 Task: Create a due date automation trigger when advanced on, on the monday before a card is due add basic assigned to me at 11:00 AM.
Action: Mouse moved to (1076, 89)
Screenshot: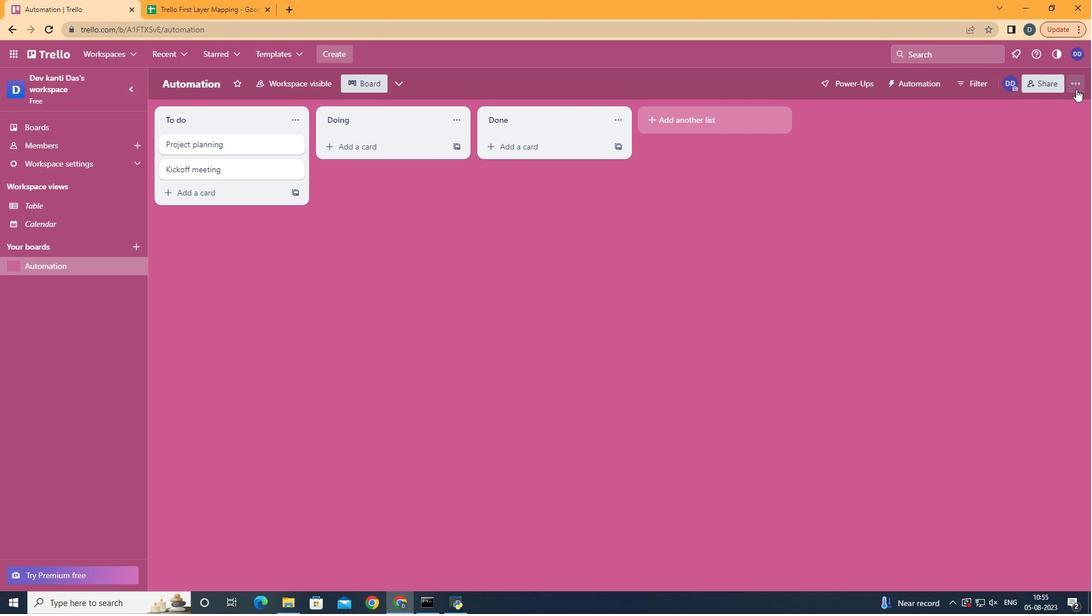 
Action: Mouse pressed left at (1076, 89)
Screenshot: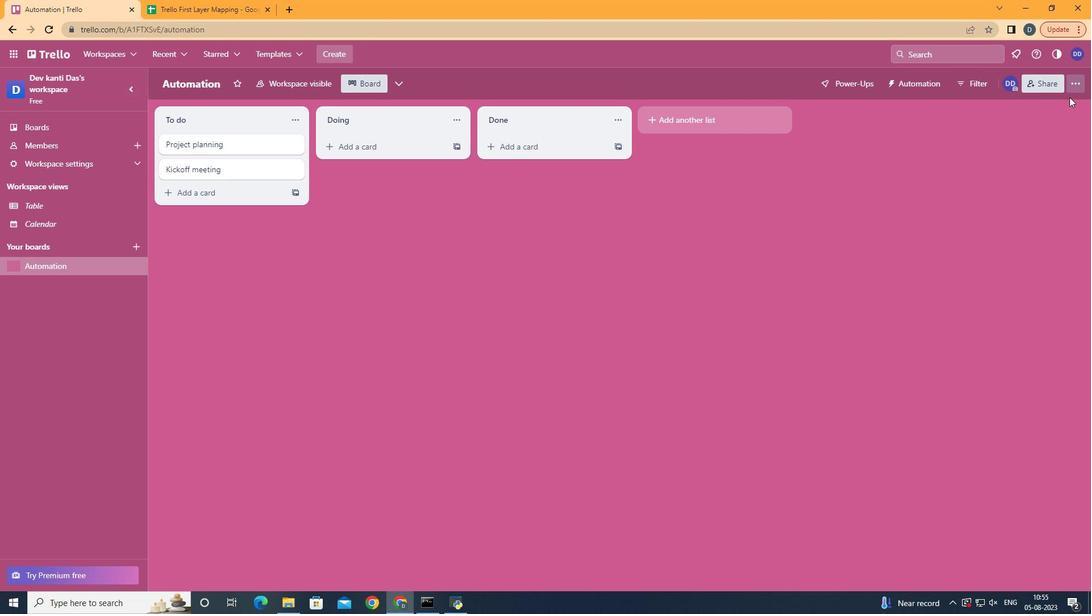 
Action: Mouse moved to (954, 230)
Screenshot: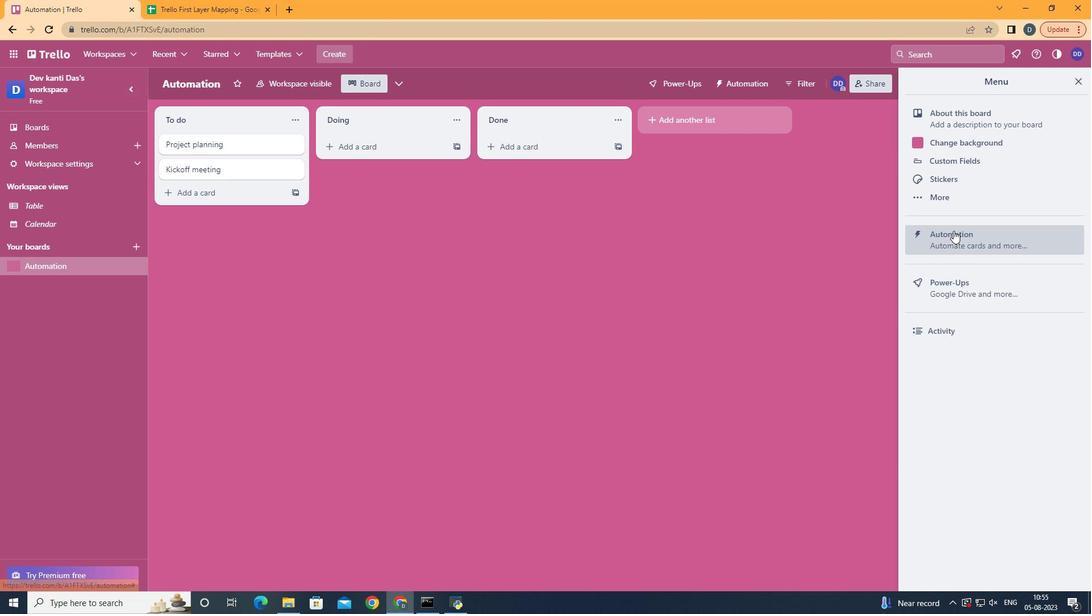 
Action: Mouse pressed left at (954, 230)
Screenshot: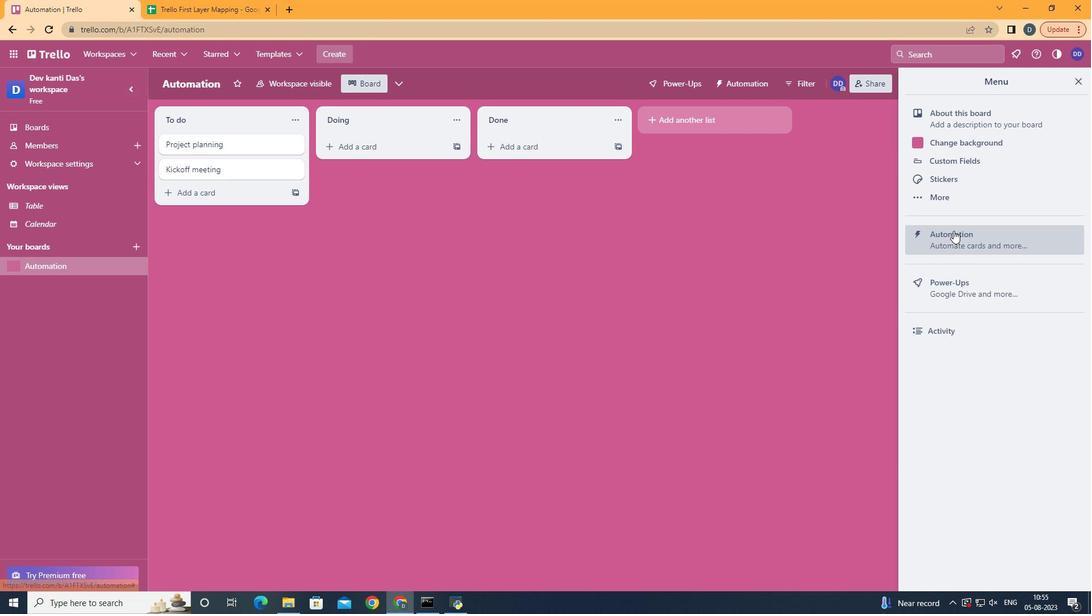 
Action: Mouse moved to (249, 228)
Screenshot: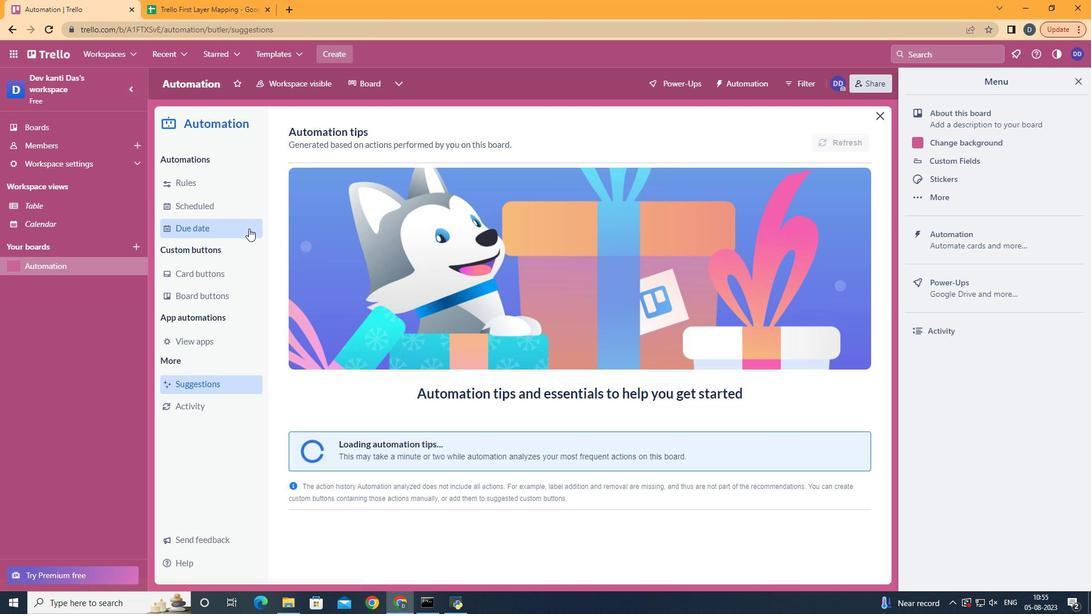 
Action: Mouse pressed left at (249, 228)
Screenshot: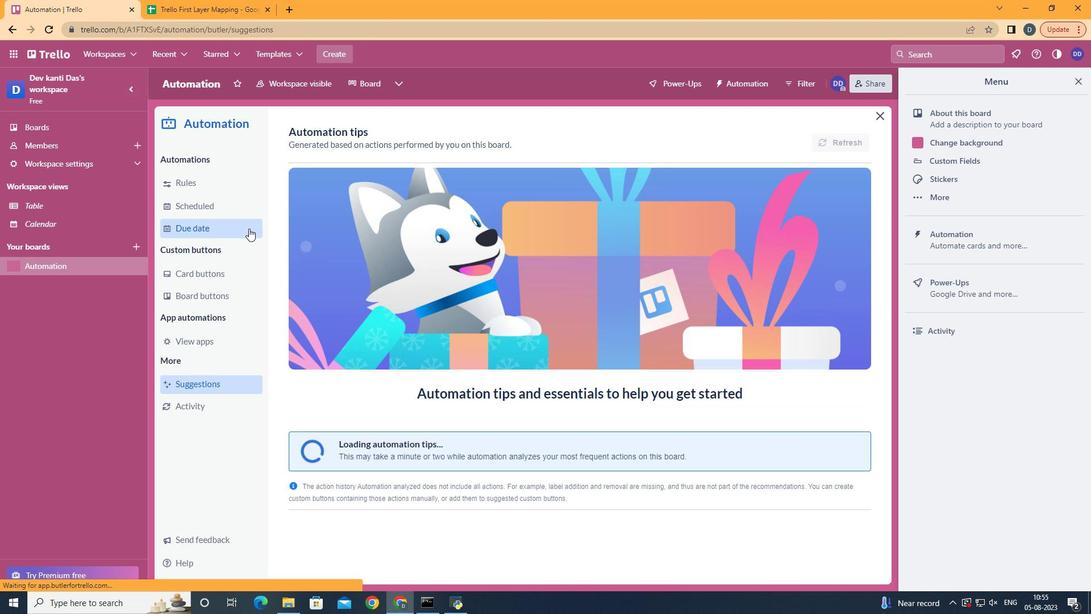 
Action: Mouse moved to (809, 134)
Screenshot: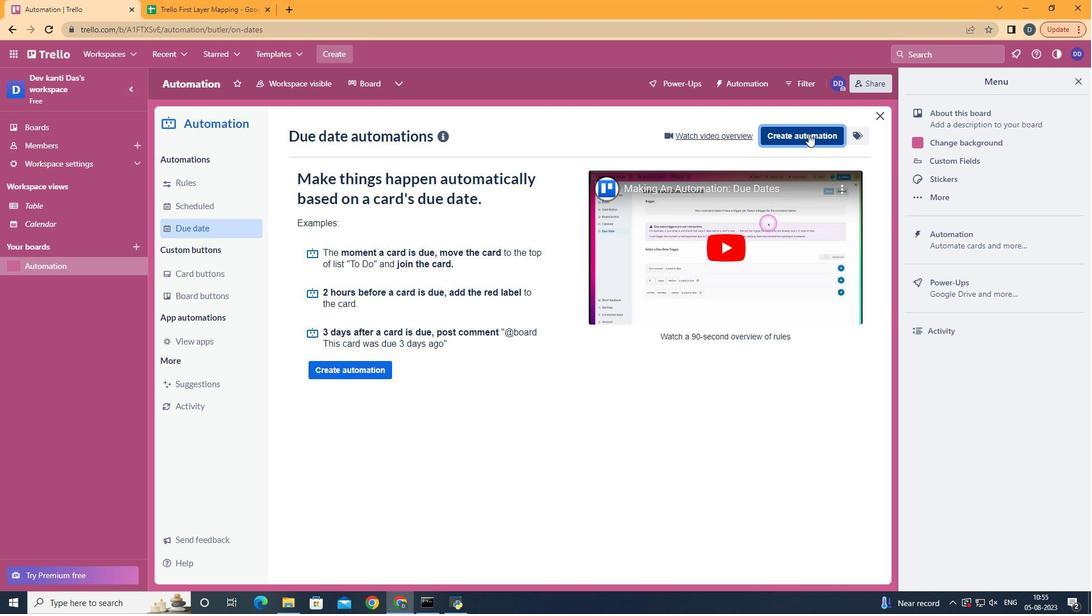 
Action: Mouse pressed left at (809, 134)
Screenshot: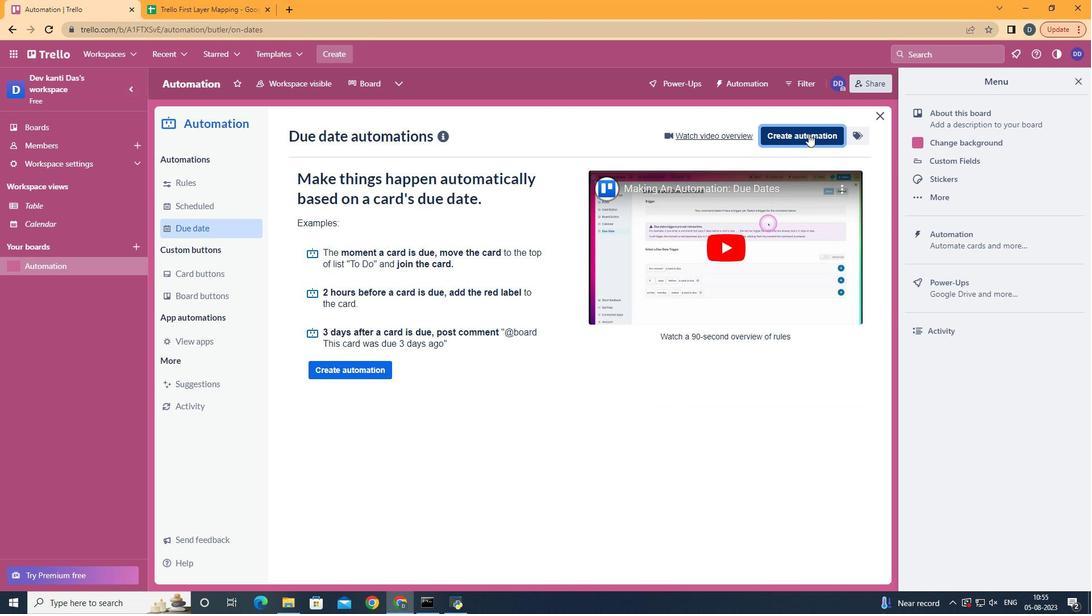 
Action: Mouse moved to (627, 247)
Screenshot: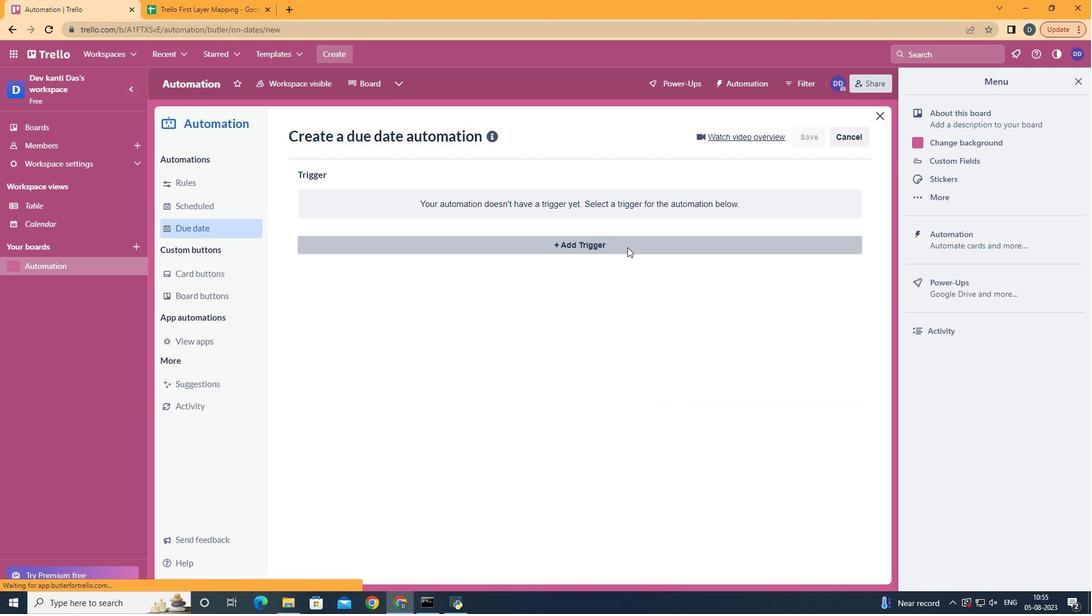 
Action: Mouse pressed left at (627, 247)
Screenshot: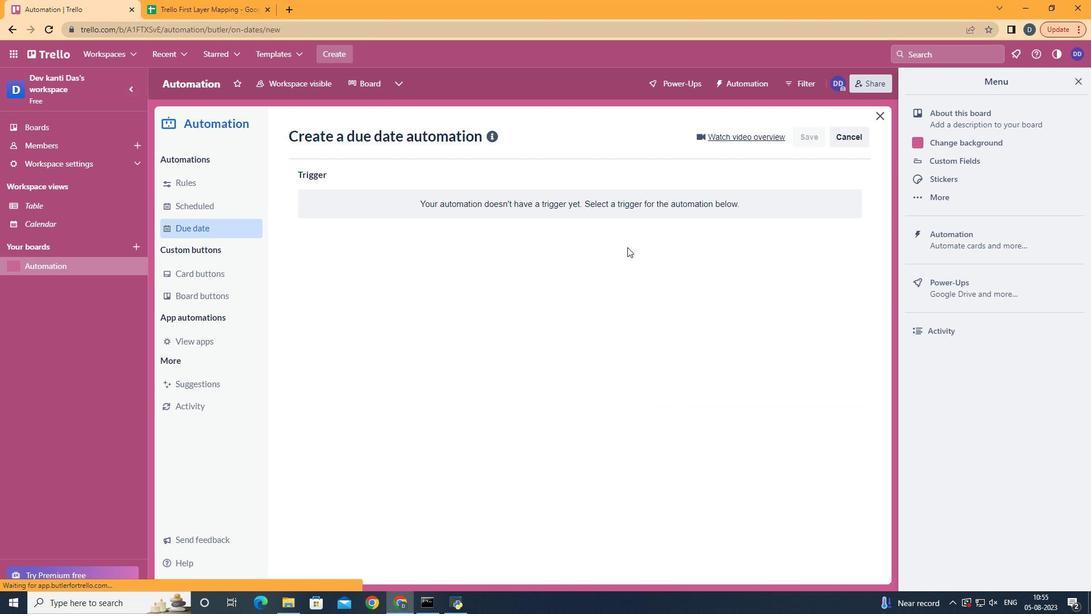 
Action: Mouse moved to (369, 293)
Screenshot: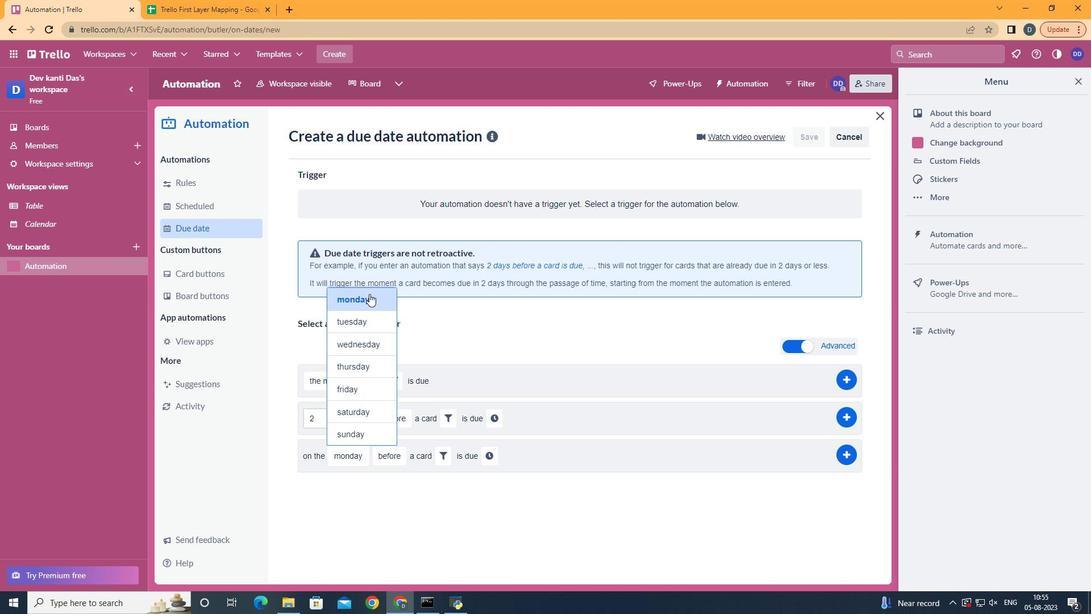 
Action: Mouse pressed left at (369, 293)
Screenshot: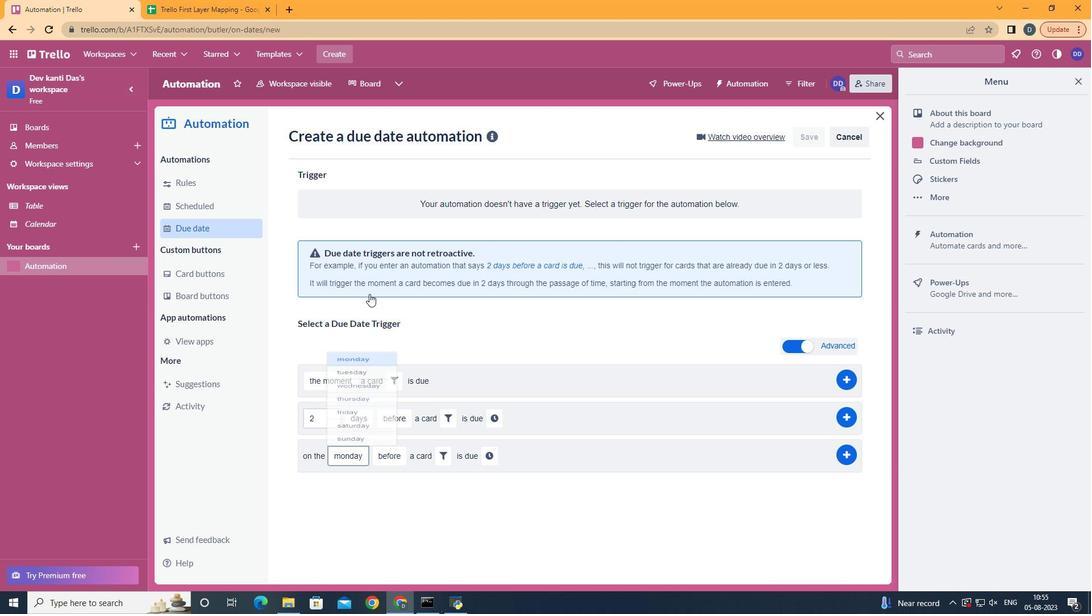 
Action: Mouse moved to (399, 478)
Screenshot: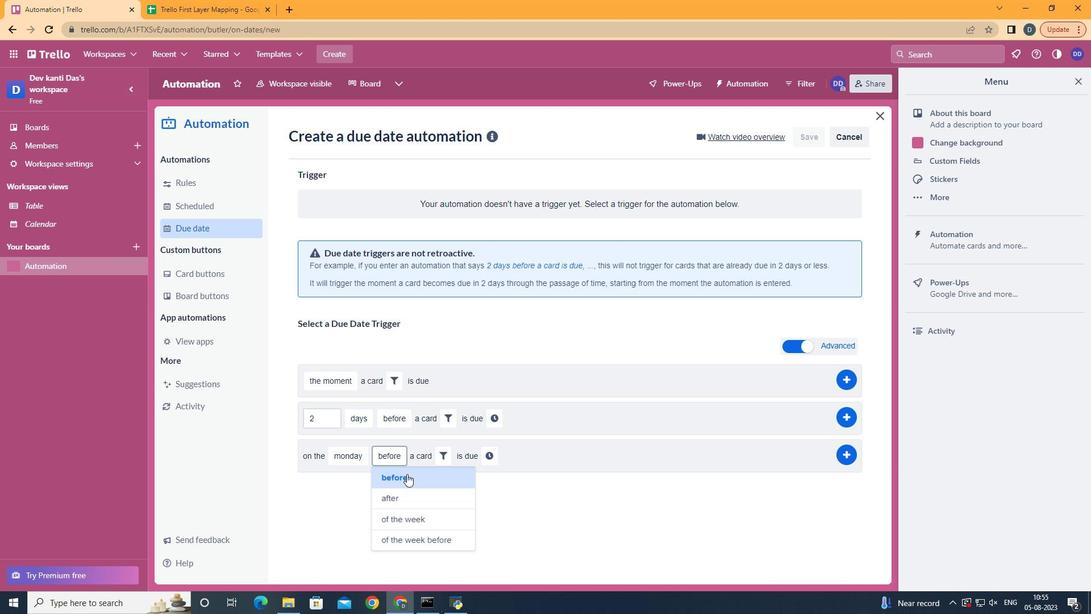 
Action: Mouse pressed left at (399, 478)
Screenshot: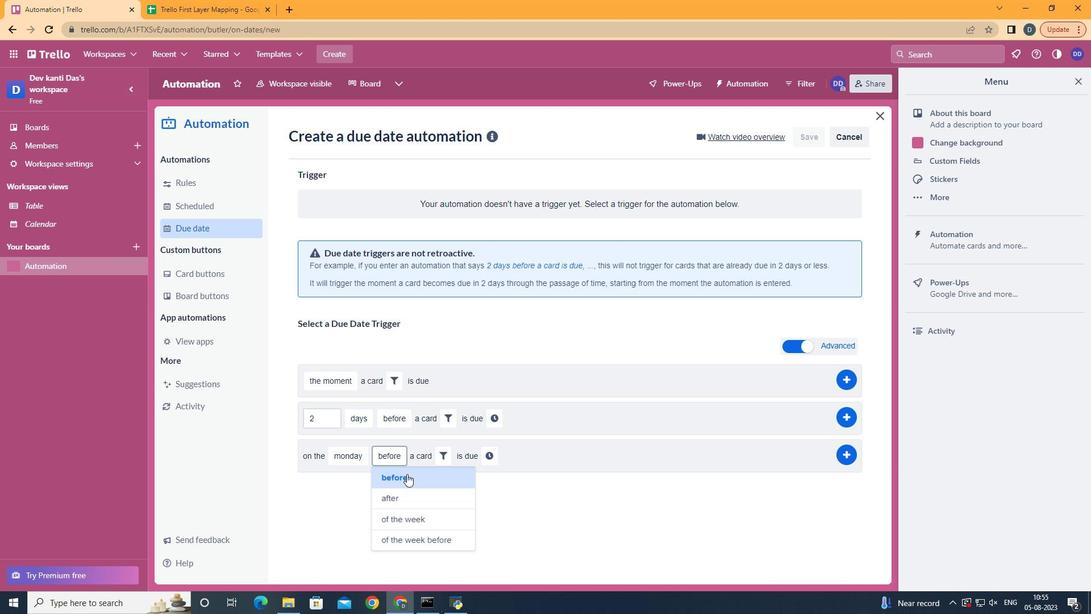 
Action: Mouse moved to (431, 459)
Screenshot: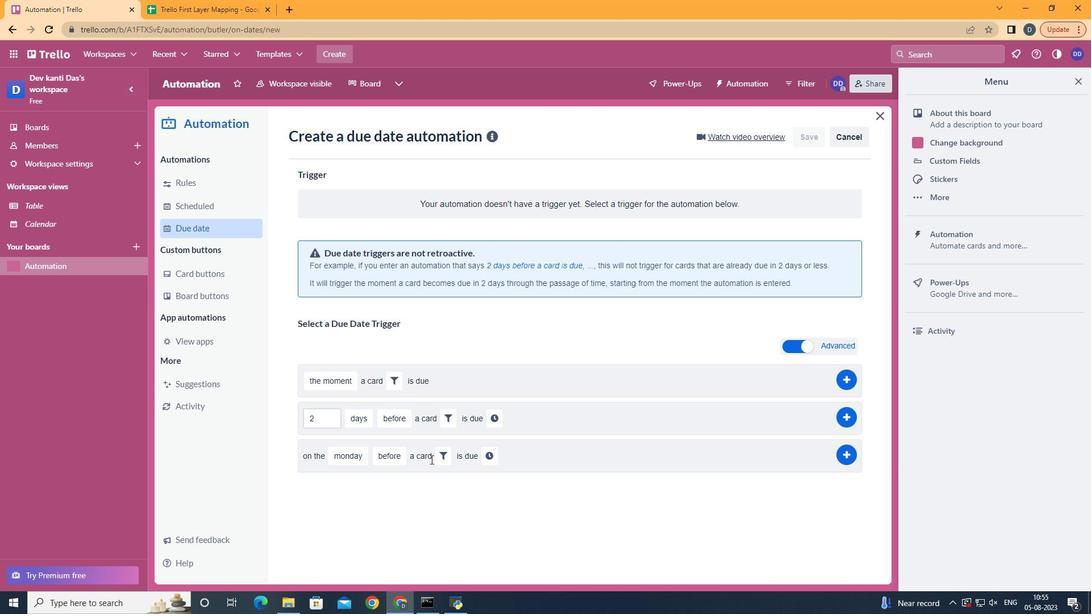 
Action: Mouse pressed left at (431, 459)
Screenshot: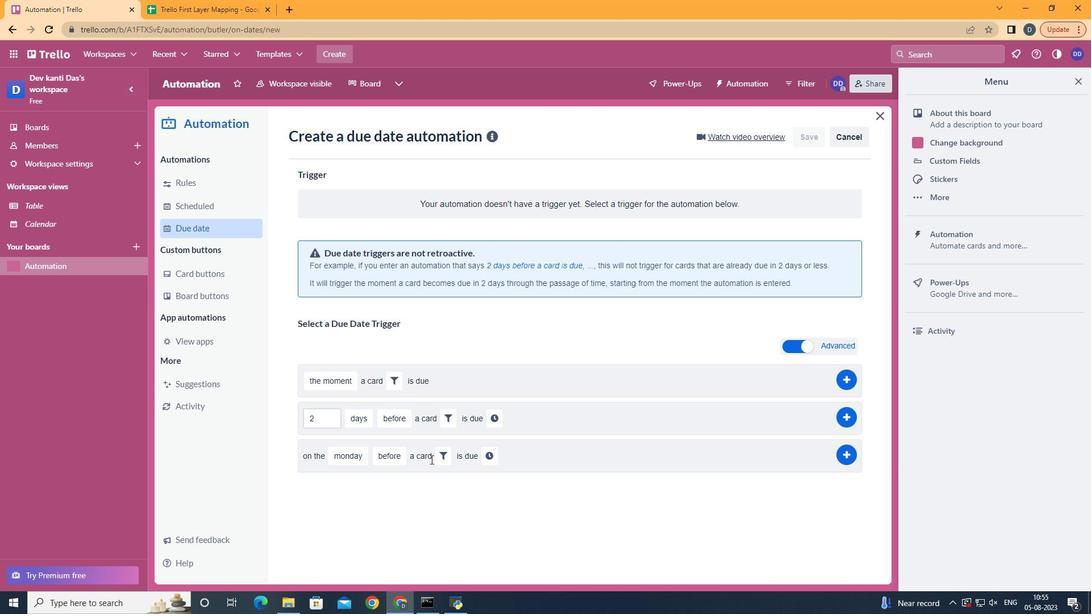 
Action: Mouse moved to (437, 456)
Screenshot: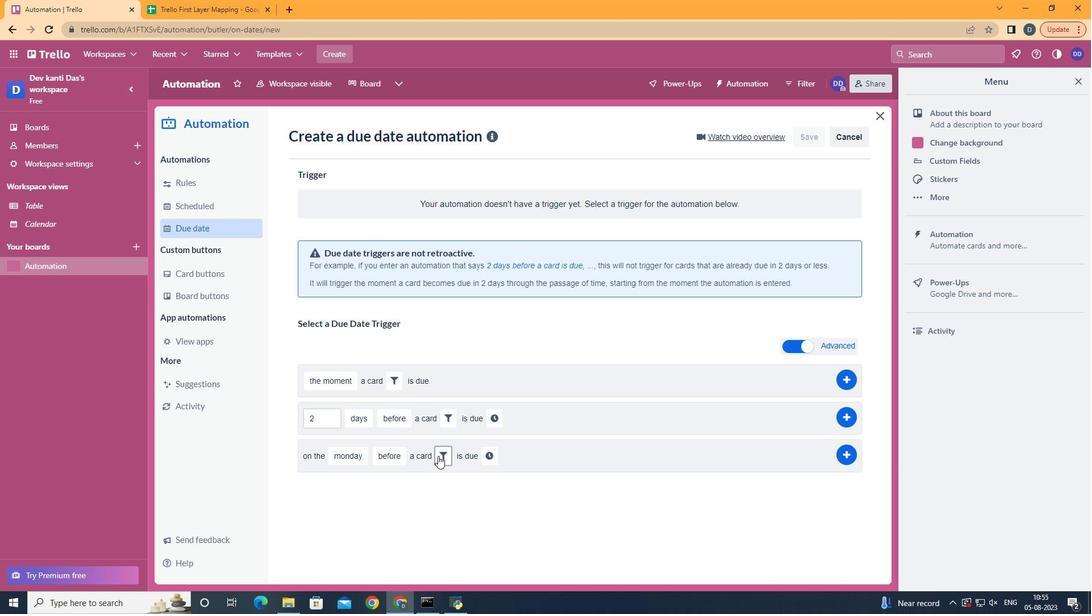 
Action: Mouse pressed left at (437, 456)
Screenshot: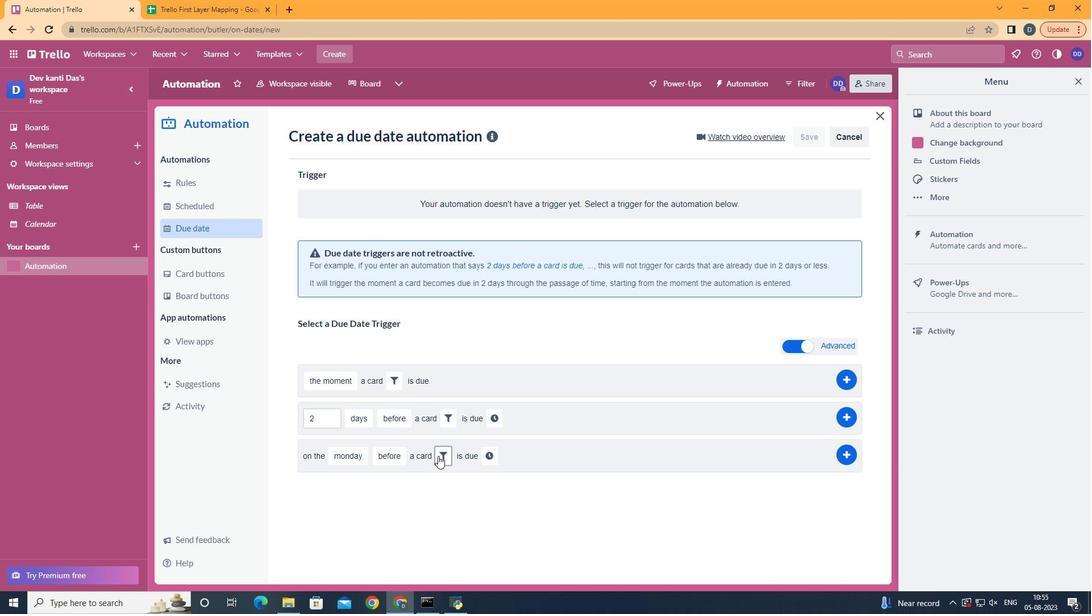 
Action: Mouse moved to (553, 532)
Screenshot: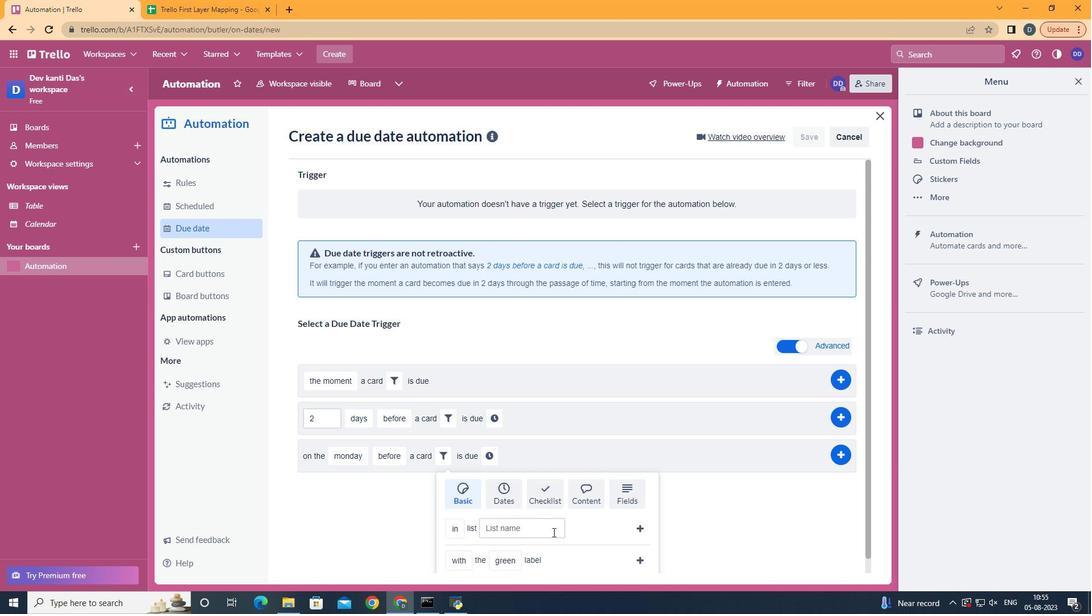 
Action: Mouse scrolled (553, 531) with delta (0, 0)
Screenshot: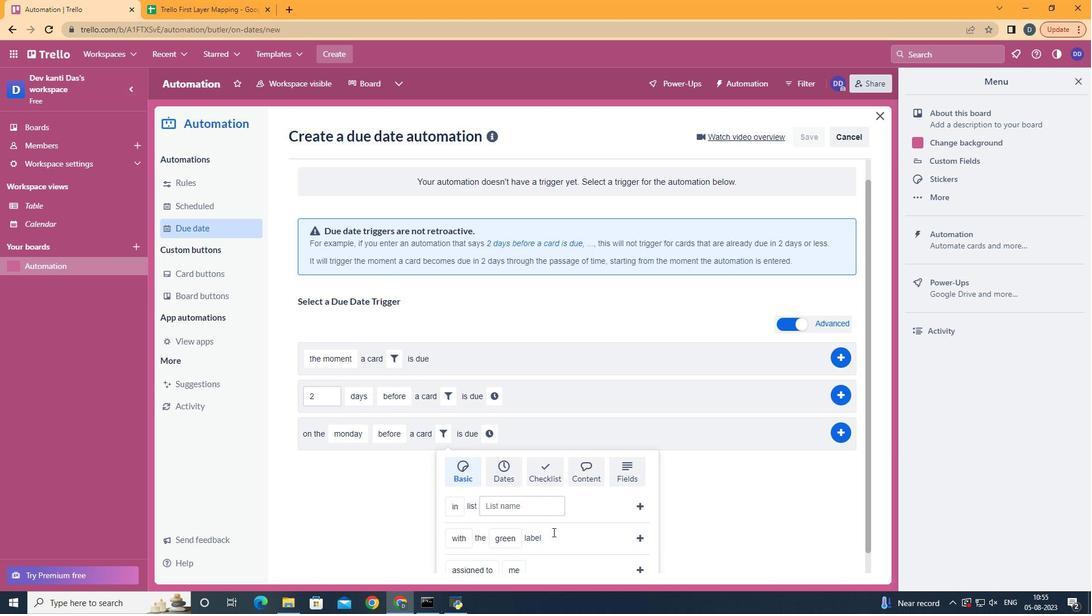
Action: Mouse scrolled (553, 531) with delta (0, 0)
Screenshot: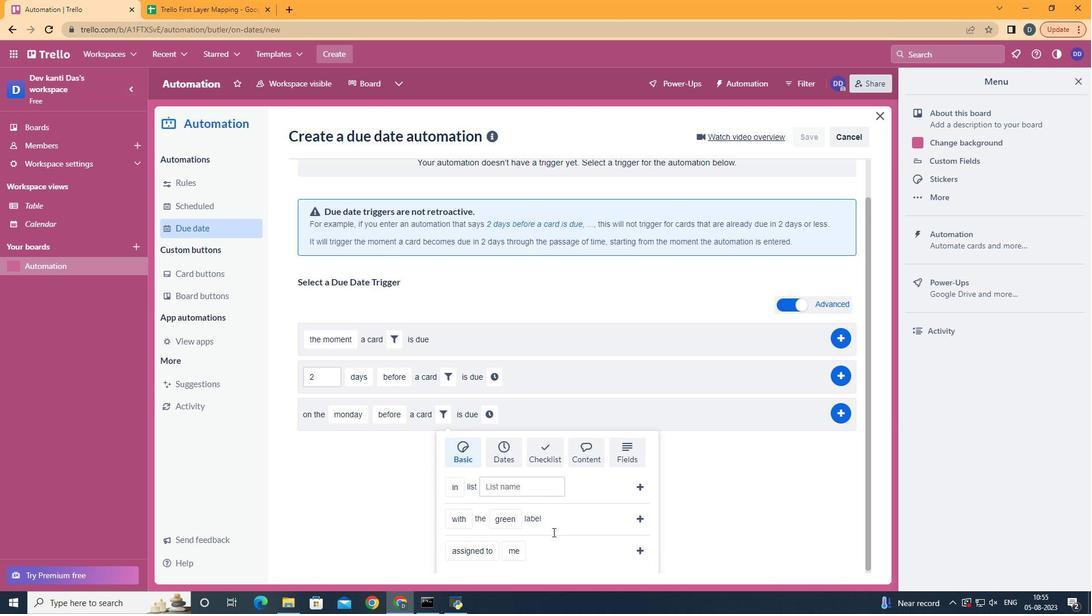
Action: Mouse scrolled (553, 531) with delta (0, 0)
Screenshot: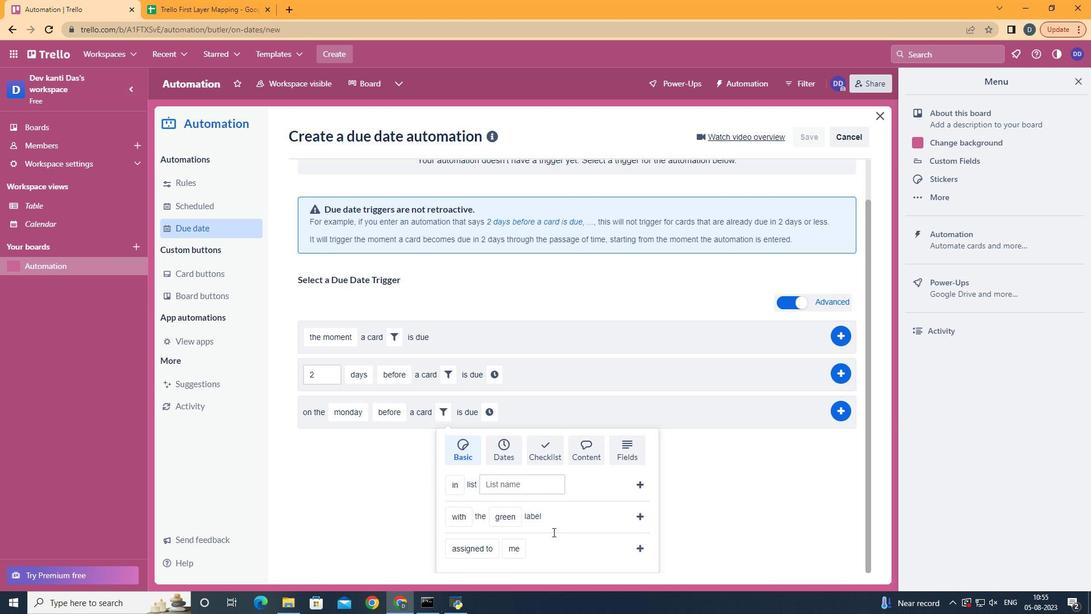 
Action: Mouse scrolled (553, 531) with delta (0, 0)
Screenshot: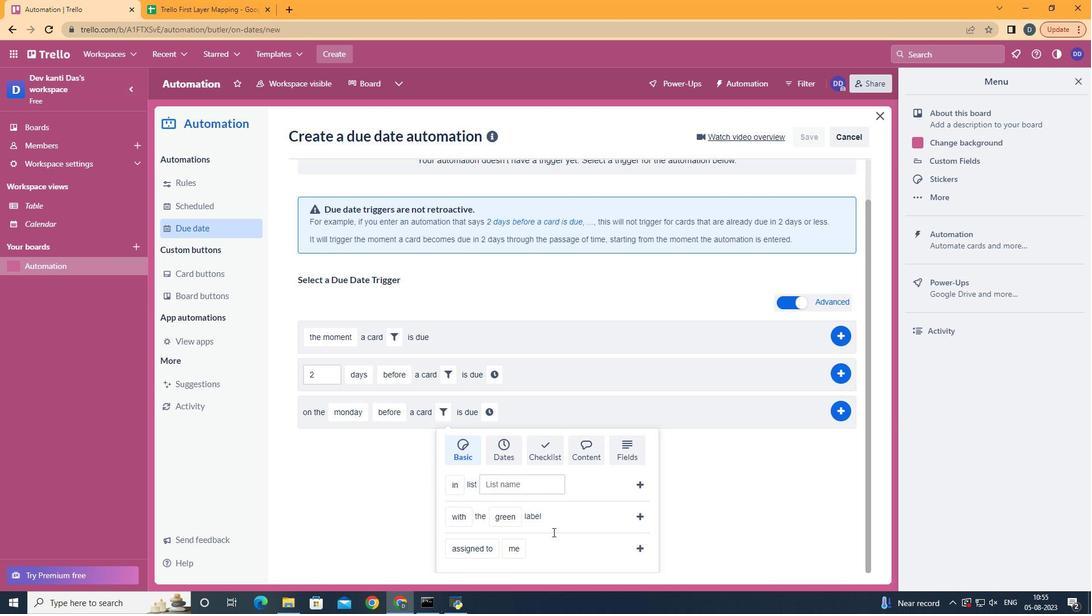 
Action: Mouse moved to (495, 476)
Screenshot: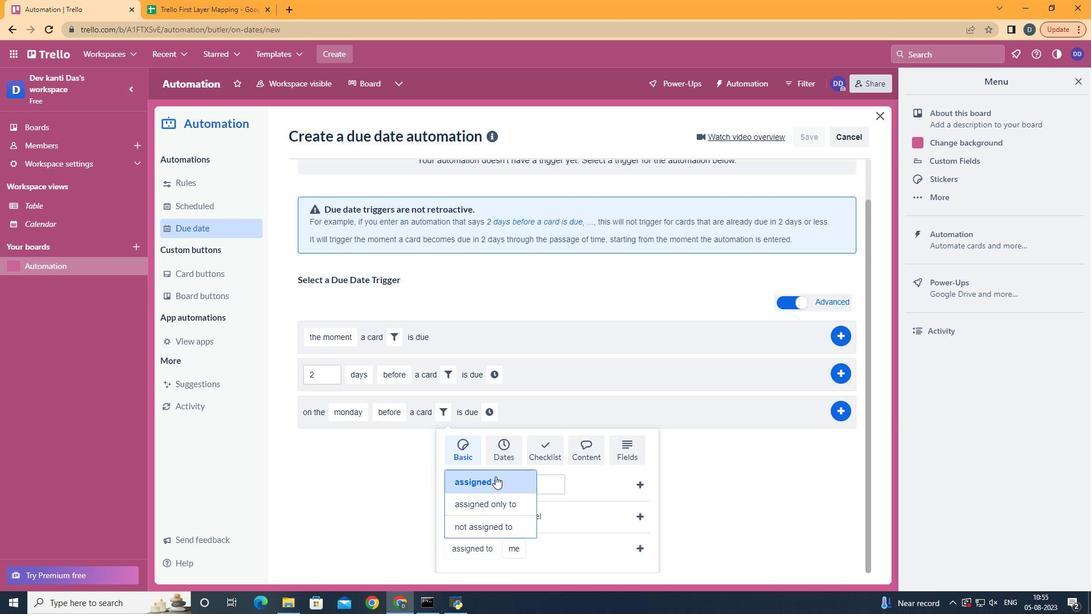 
Action: Mouse pressed left at (495, 476)
Screenshot: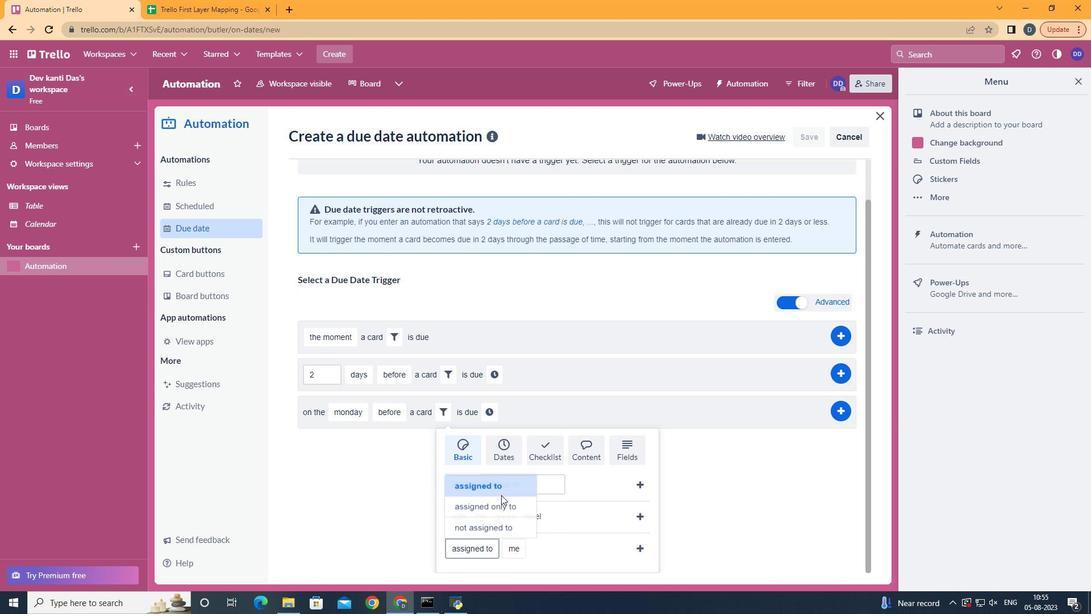 
Action: Mouse moved to (521, 475)
Screenshot: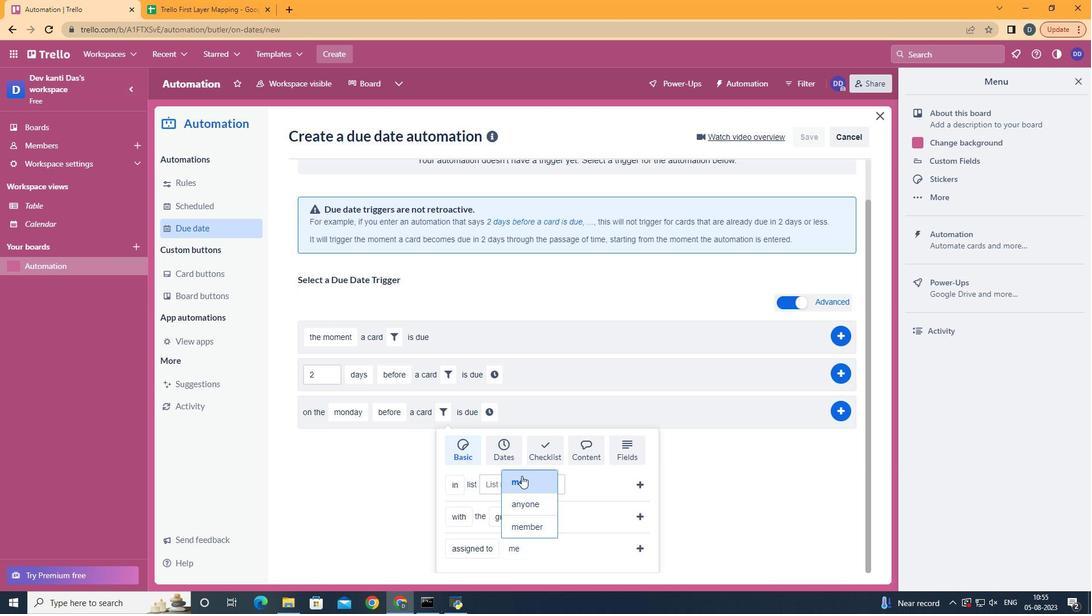 
Action: Mouse pressed left at (521, 475)
Screenshot: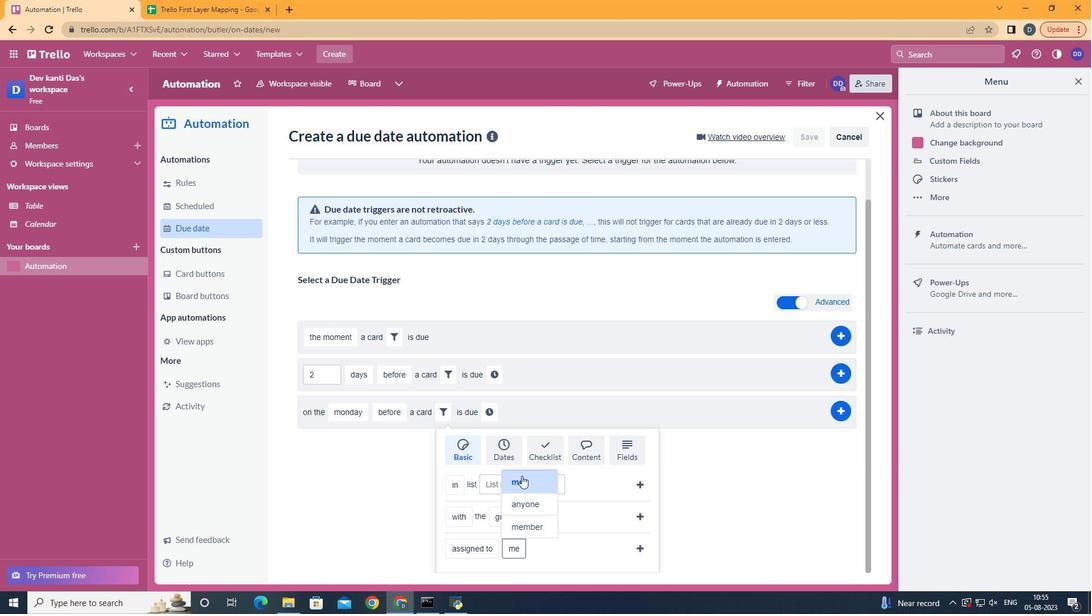 
Action: Mouse moved to (642, 548)
Screenshot: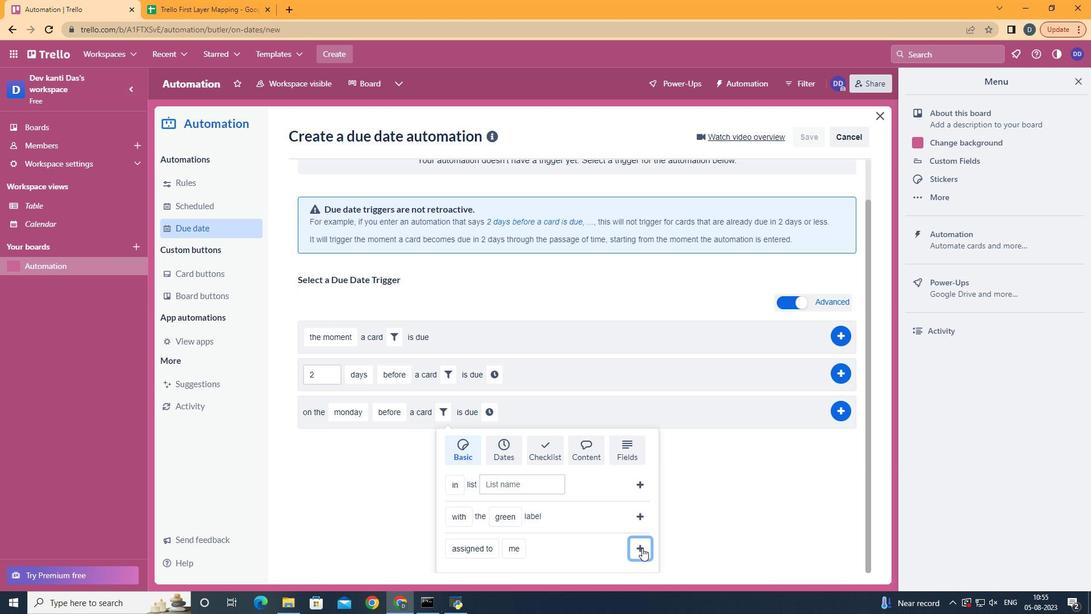 
Action: Mouse pressed left at (642, 548)
Screenshot: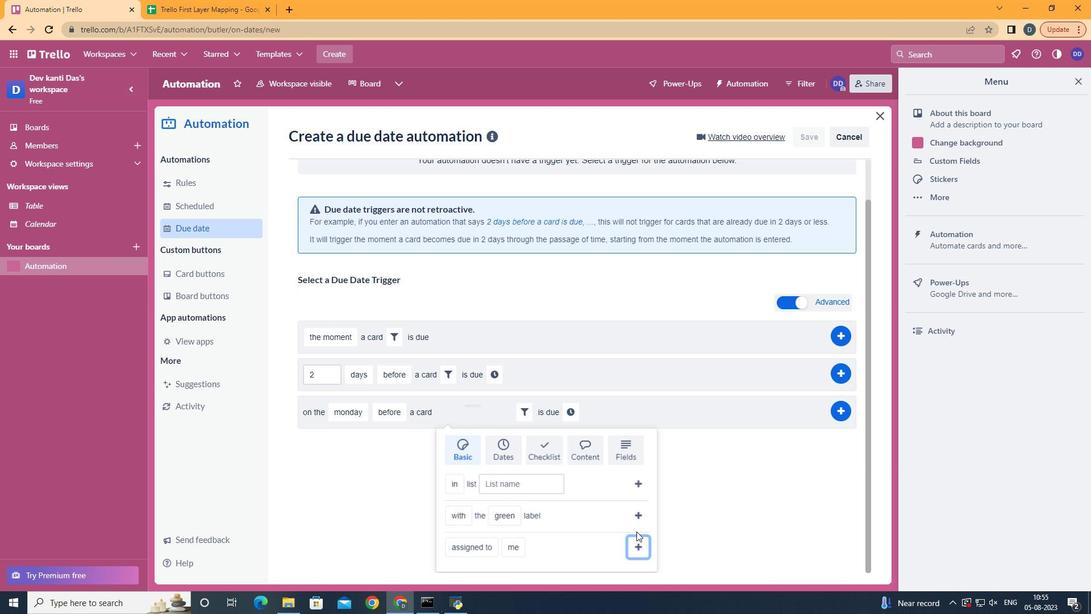 
Action: Mouse moved to (569, 454)
Screenshot: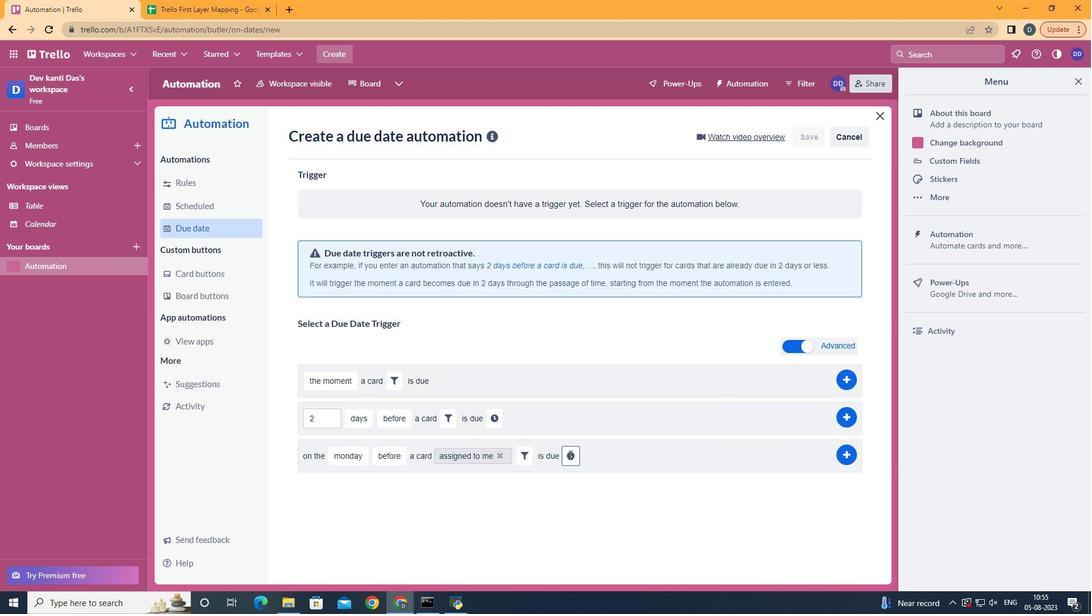 
Action: Mouse pressed left at (569, 454)
Screenshot: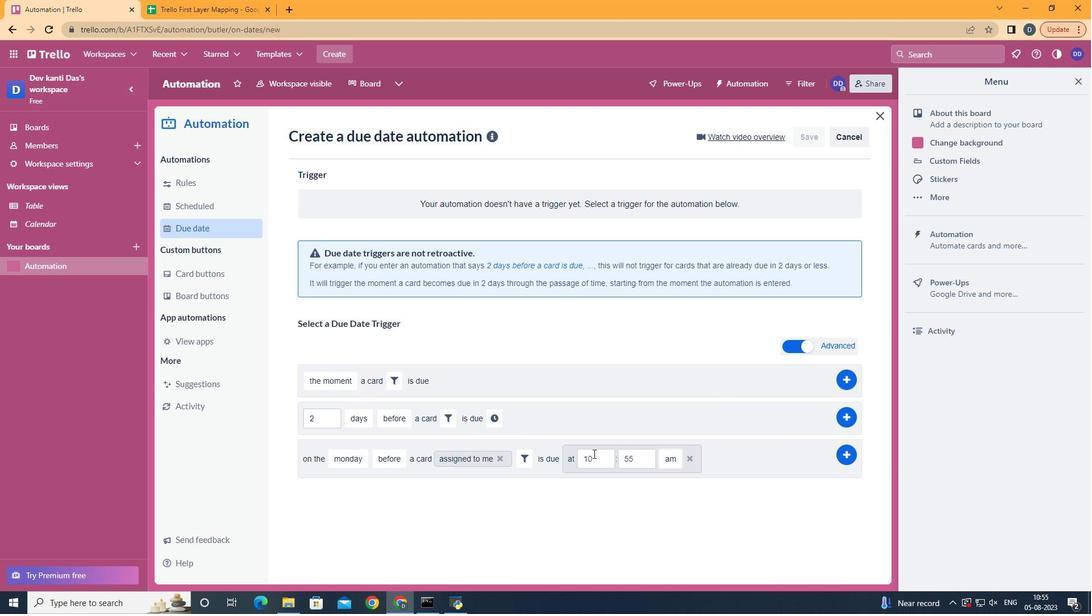 
Action: Mouse moved to (595, 453)
Screenshot: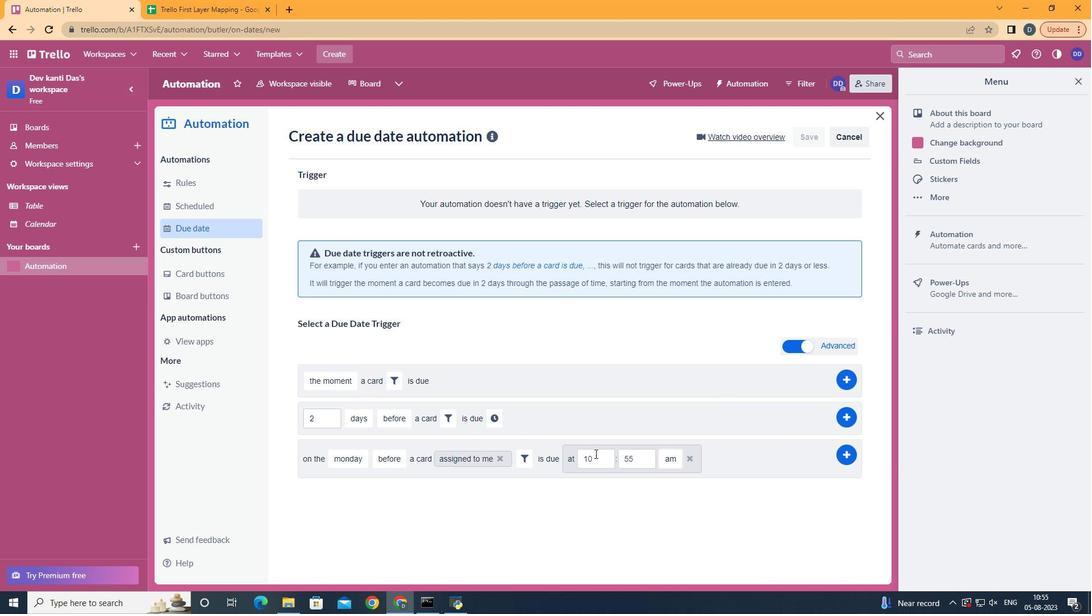 
Action: Mouse pressed left at (595, 453)
Screenshot: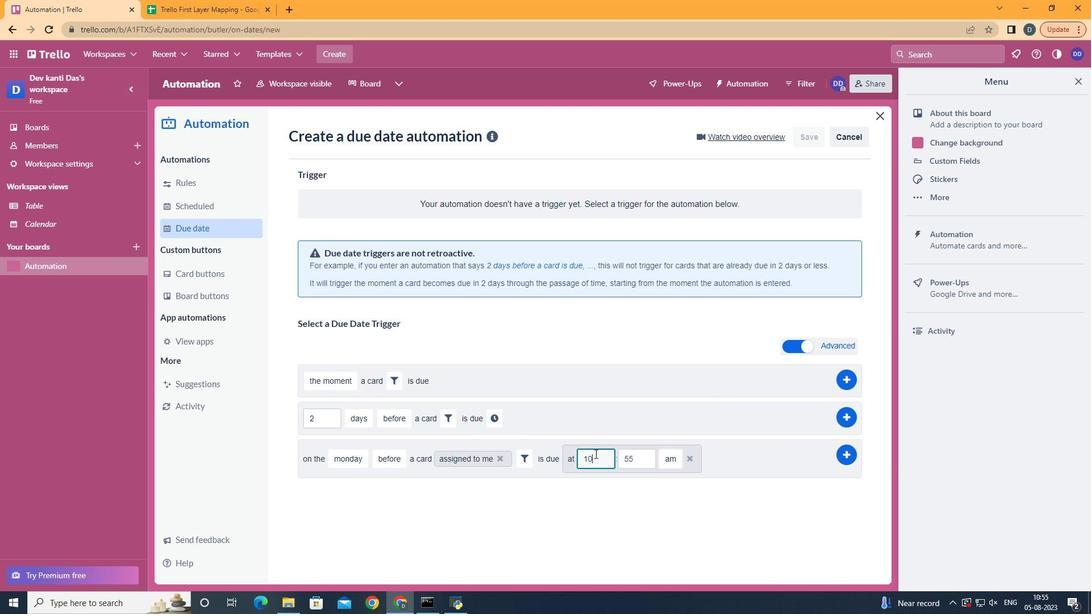 
Action: Key pressed <Key.backspace>1
Screenshot: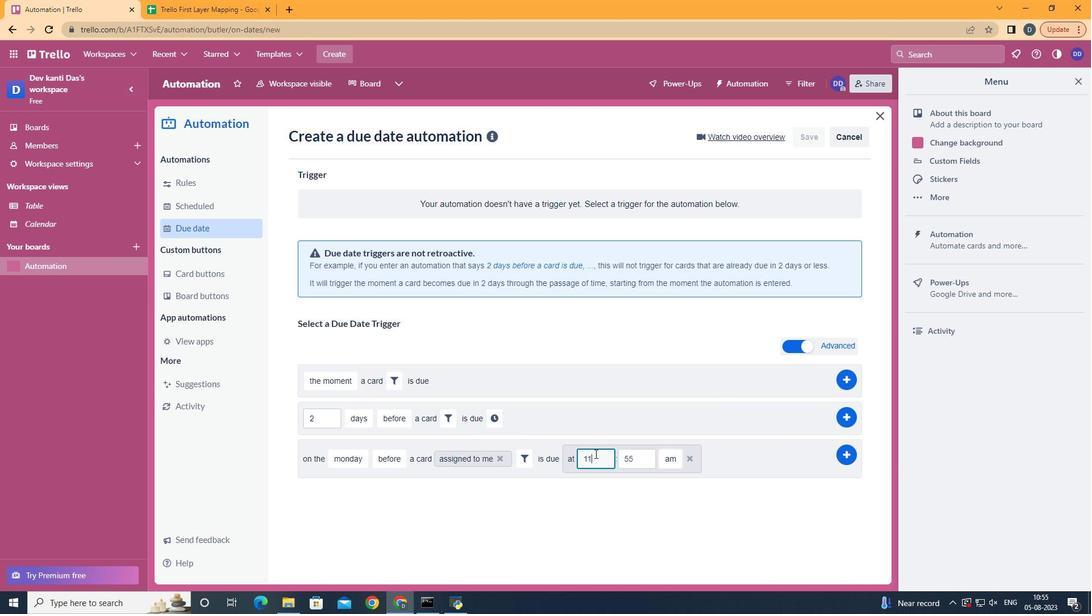 
Action: Mouse moved to (644, 458)
Screenshot: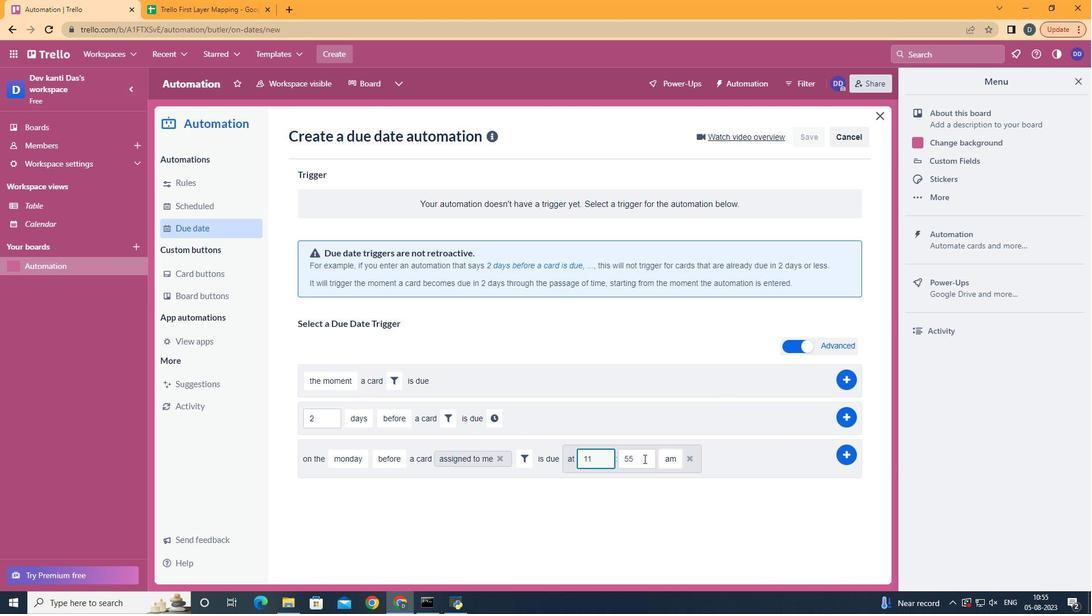 
Action: Mouse pressed left at (644, 458)
Screenshot: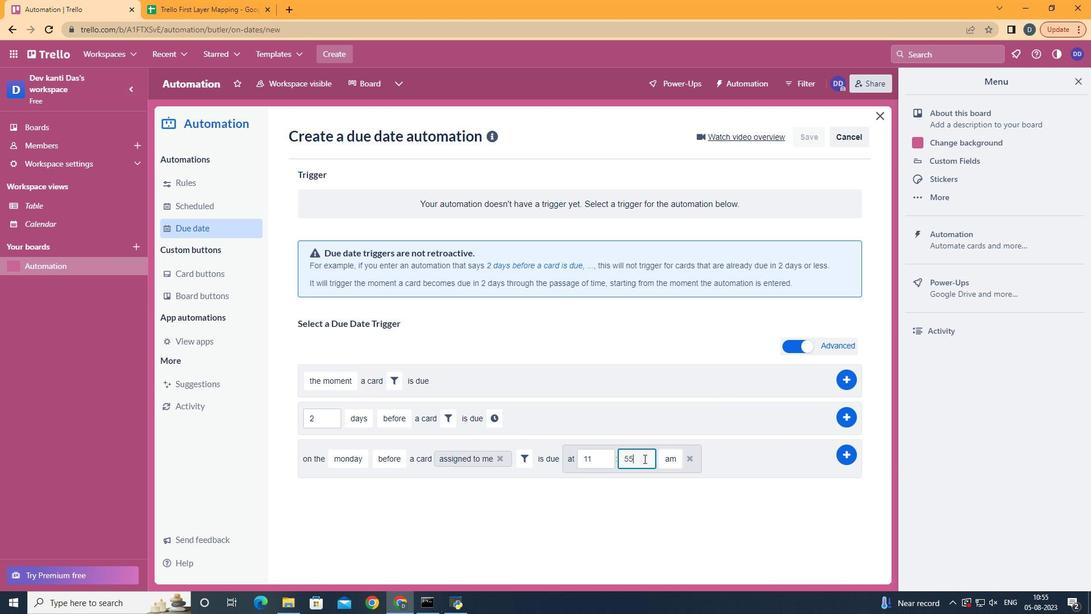 
Action: Key pressed <Key.backspace><Key.backspace>00
Screenshot: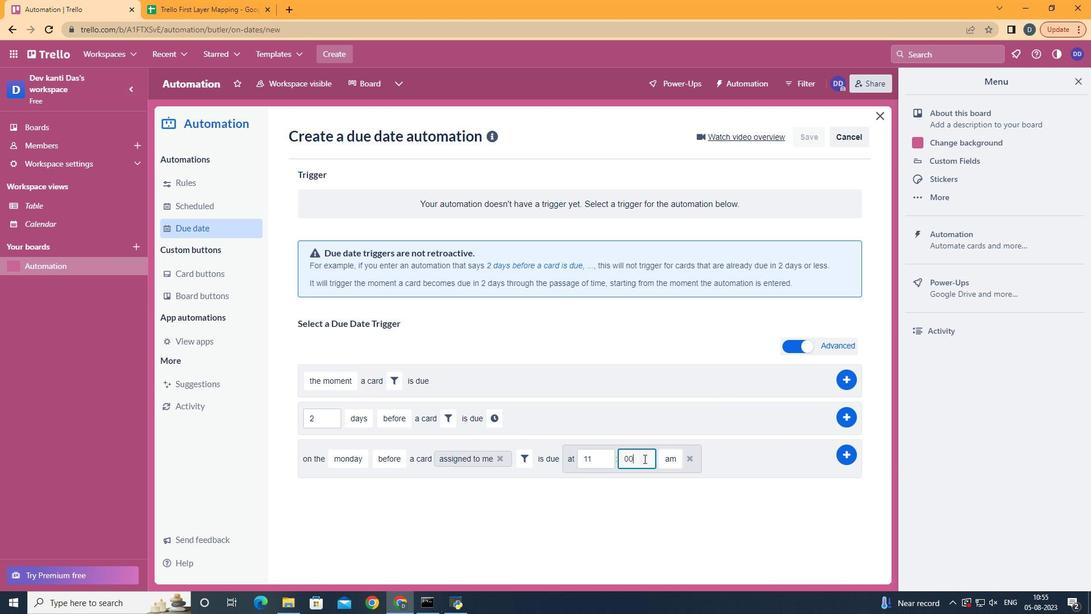 
Action: Mouse moved to (840, 452)
Screenshot: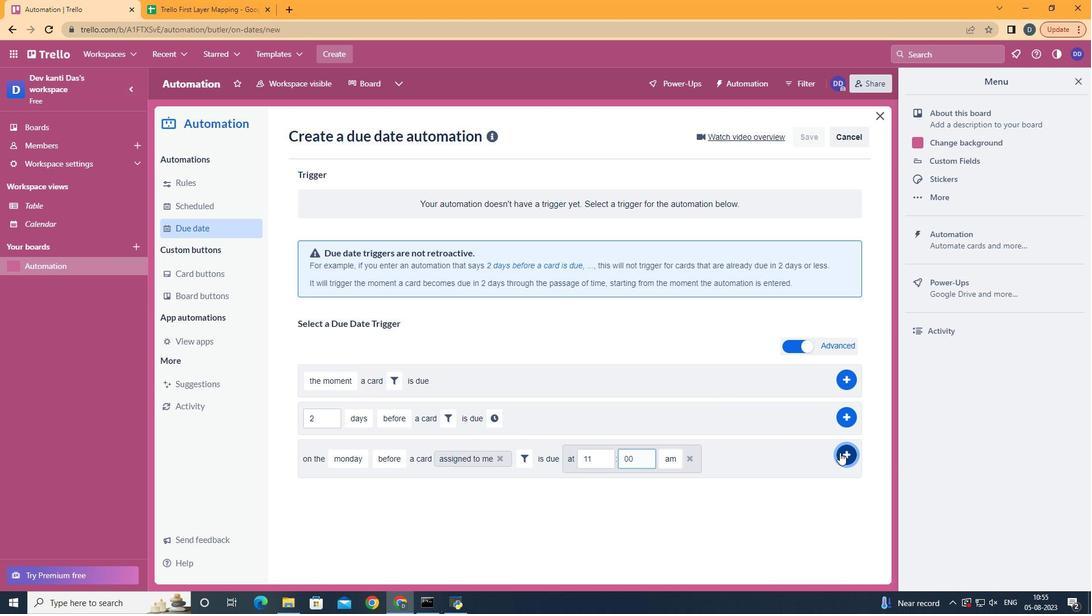 
Action: Mouse pressed left at (840, 452)
Screenshot: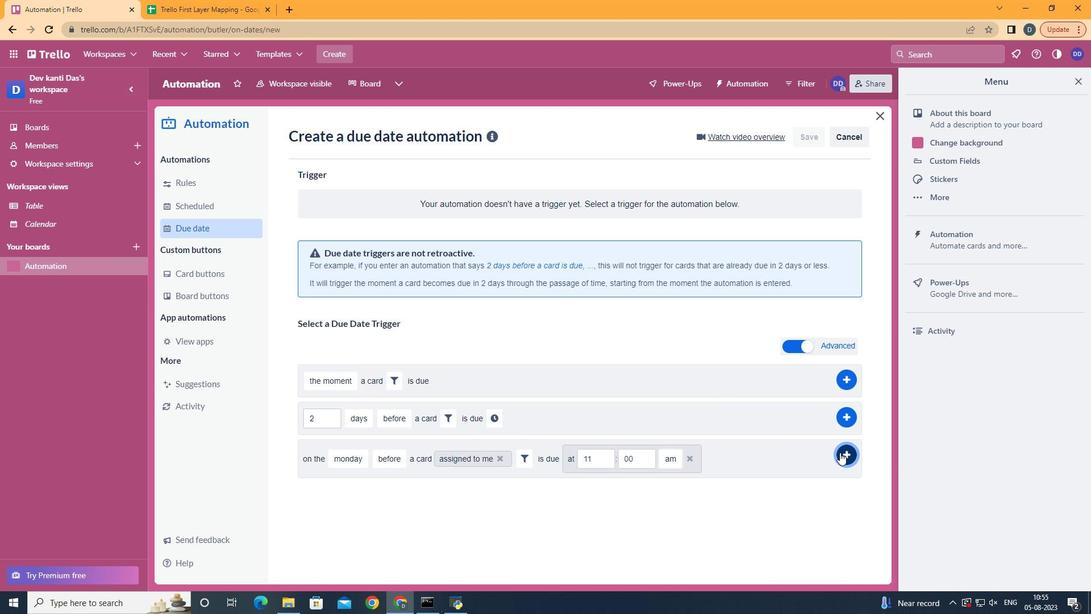 
Action: Mouse moved to (532, 171)
Screenshot: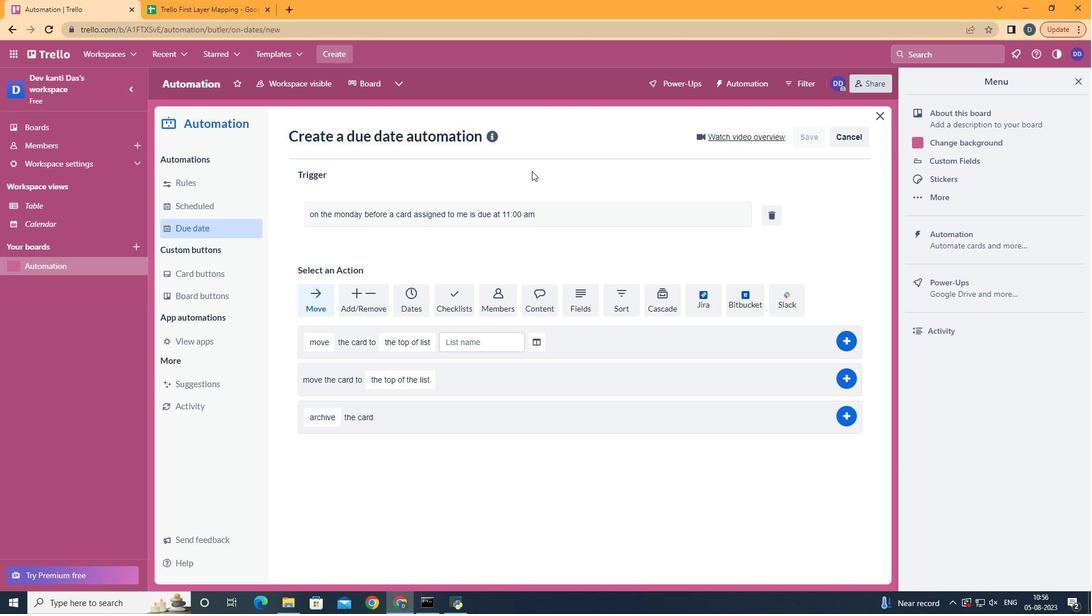 
